Task: Create List Idea Pool in Board HR Policies to Workspace Creative Team. Create List Wishlist in Board Team Collaboration to Workspace Creative Team. Create List Urgent in Board Product Roadmap Planning and Management to Workspace Creative Team
Action: Mouse moved to (62, 297)
Screenshot: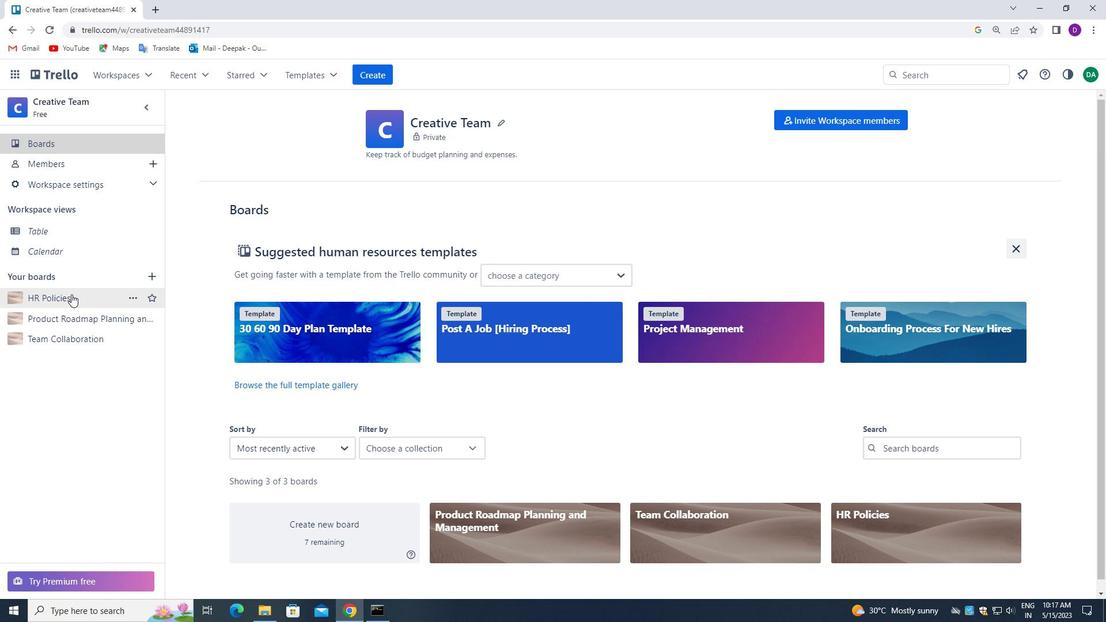 
Action: Mouse pressed left at (62, 297)
Screenshot: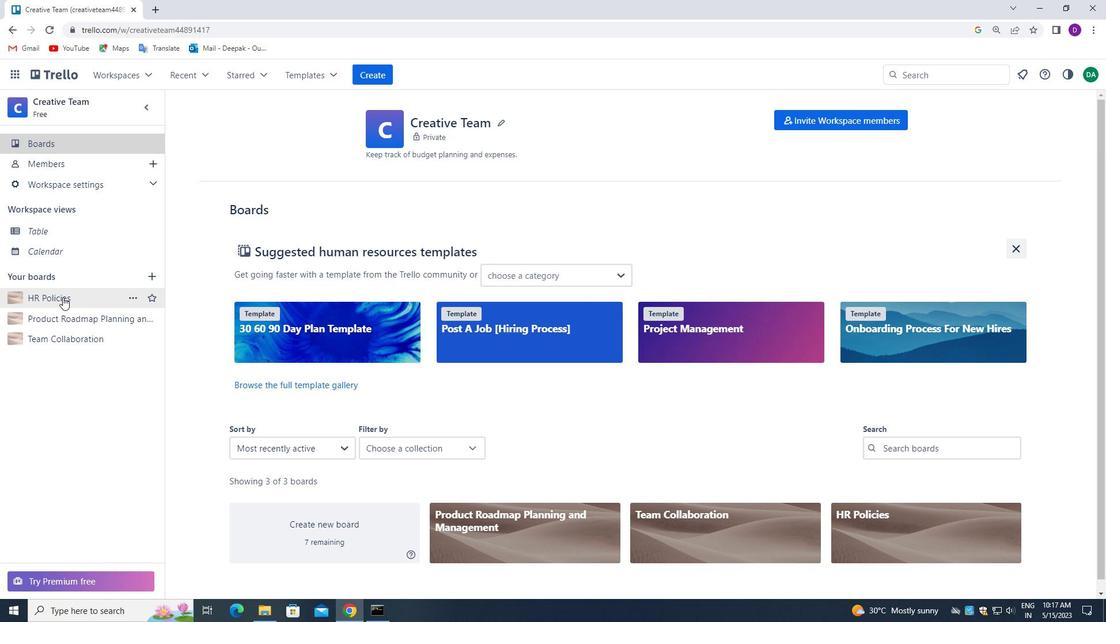 
Action: Mouse moved to (562, 145)
Screenshot: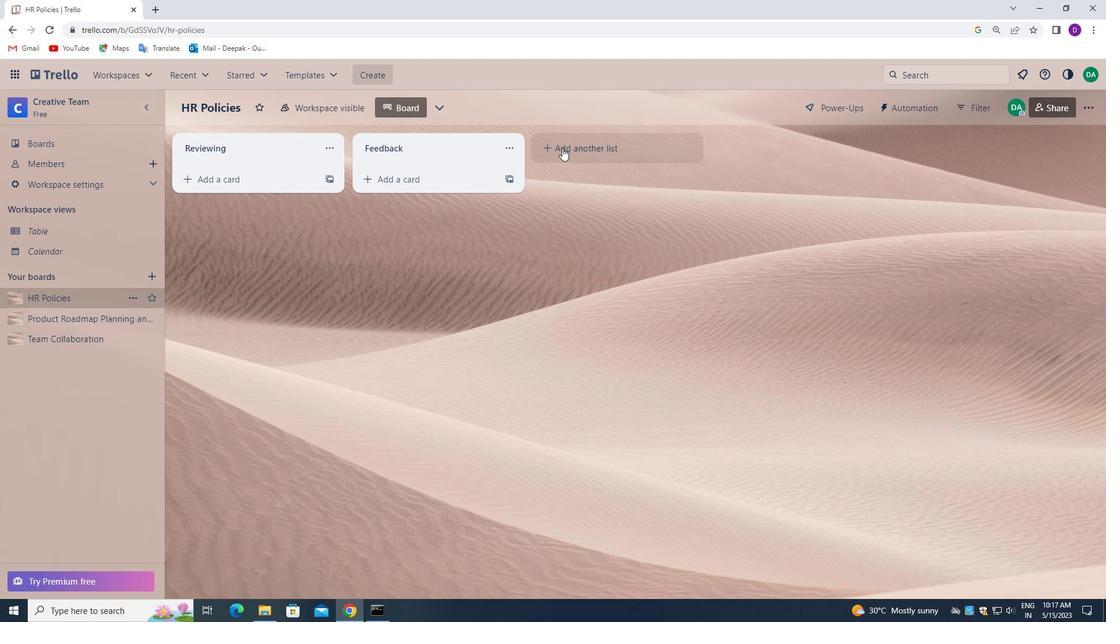 
Action: Mouse pressed left at (562, 145)
Screenshot: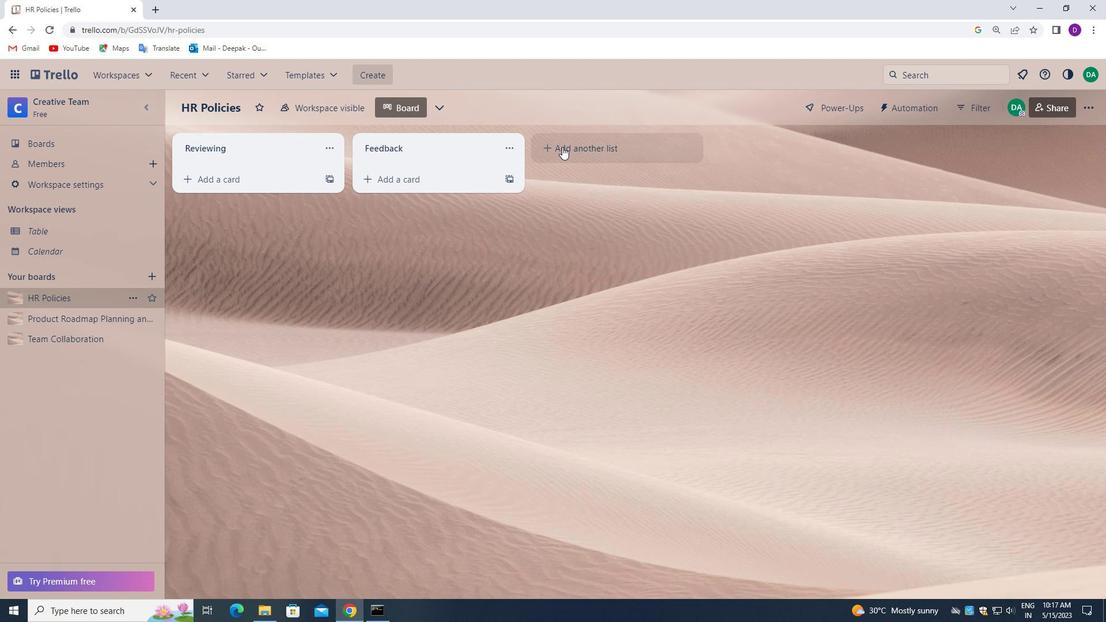 
Action: Mouse moved to (562, 149)
Screenshot: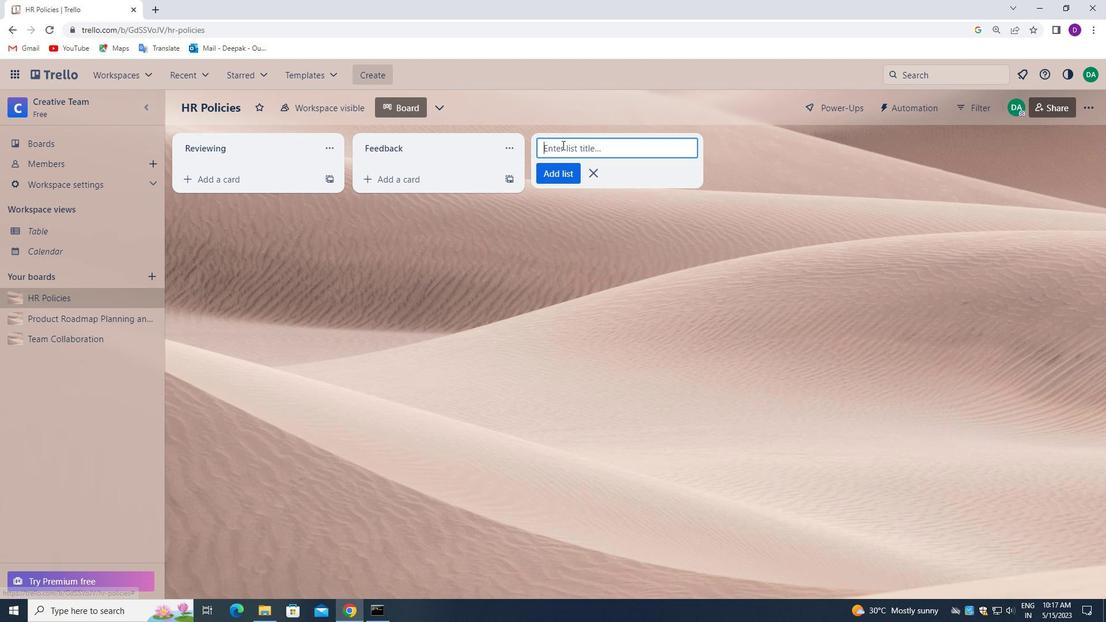 
Action: Mouse pressed left at (562, 149)
Screenshot: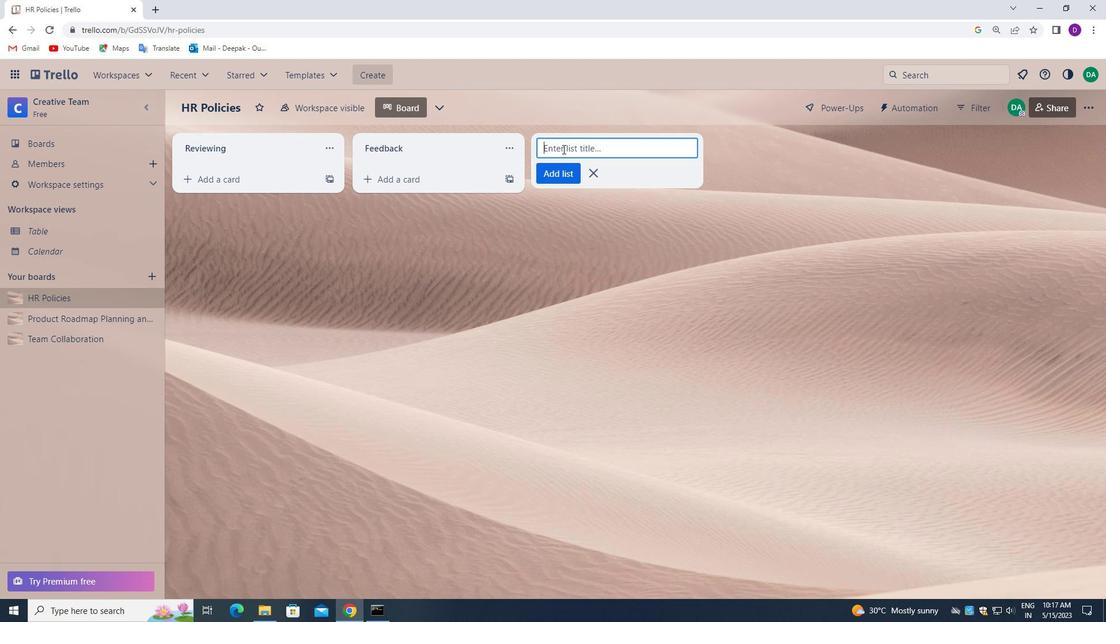 
Action: Mouse moved to (397, 293)
Screenshot: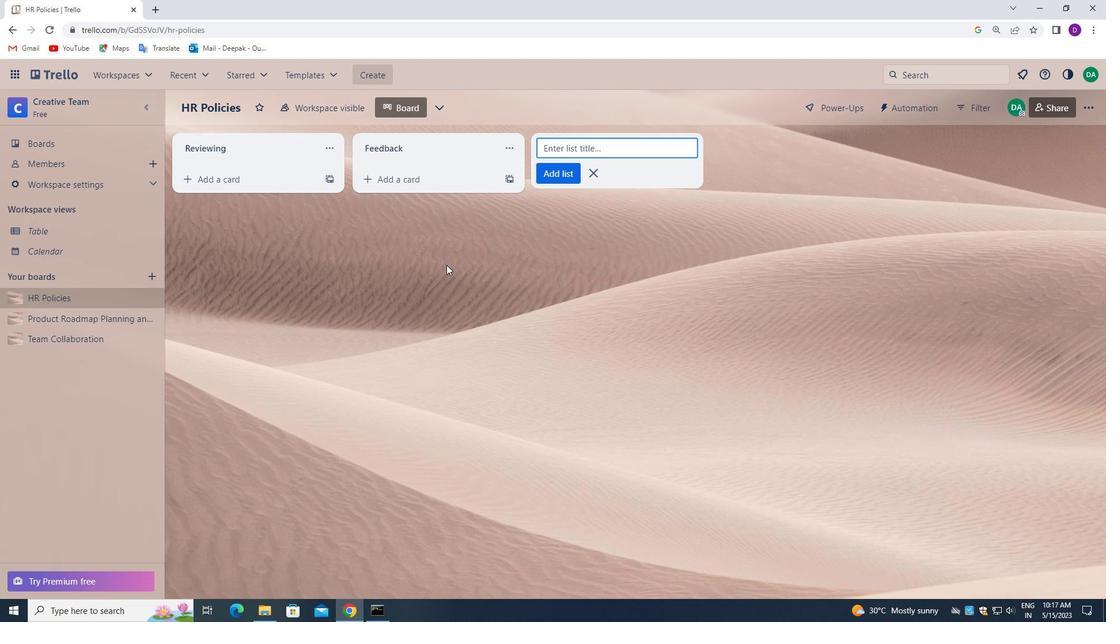 
Action: Key pressed <Key.shift>IDEA<Key.space><Key.shift>POOL
Screenshot: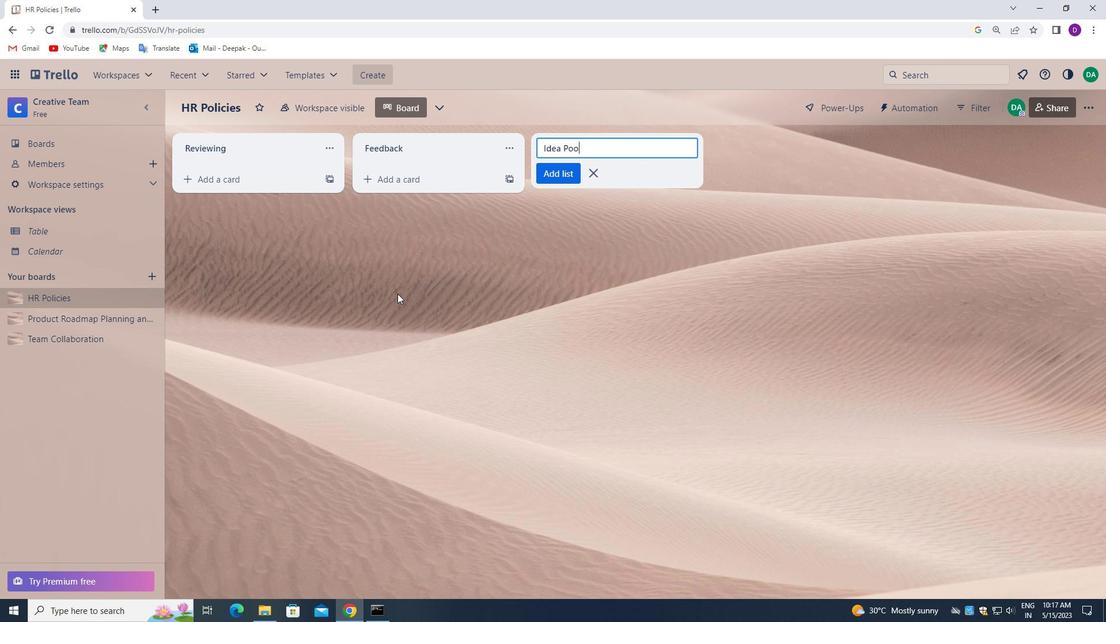 
Action: Mouse moved to (558, 171)
Screenshot: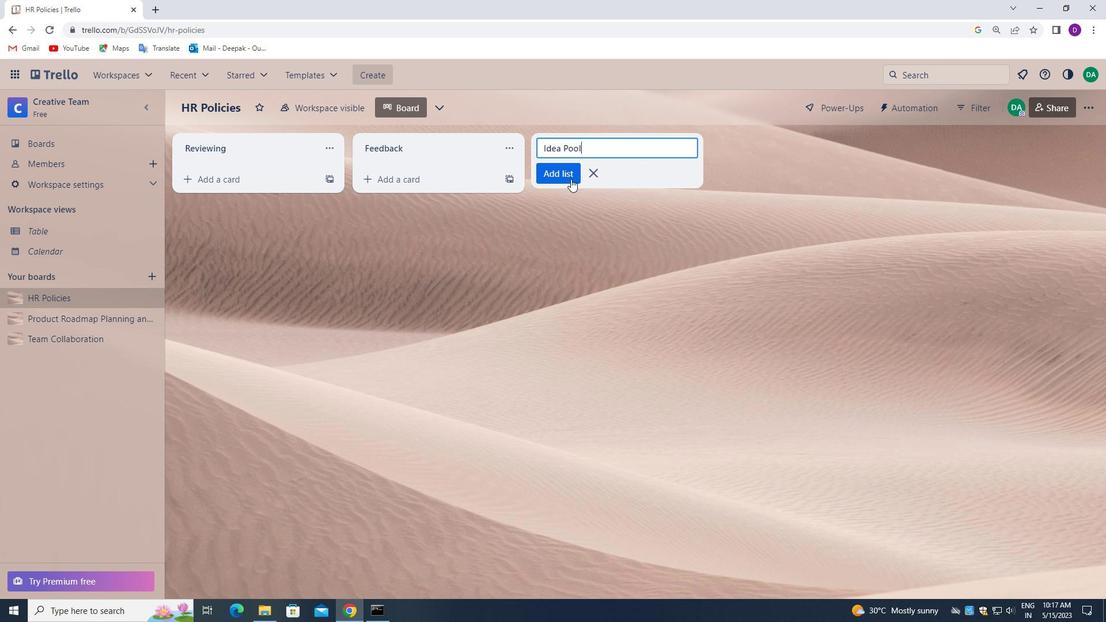
Action: Mouse pressed left at (558, 171)
Screenshot: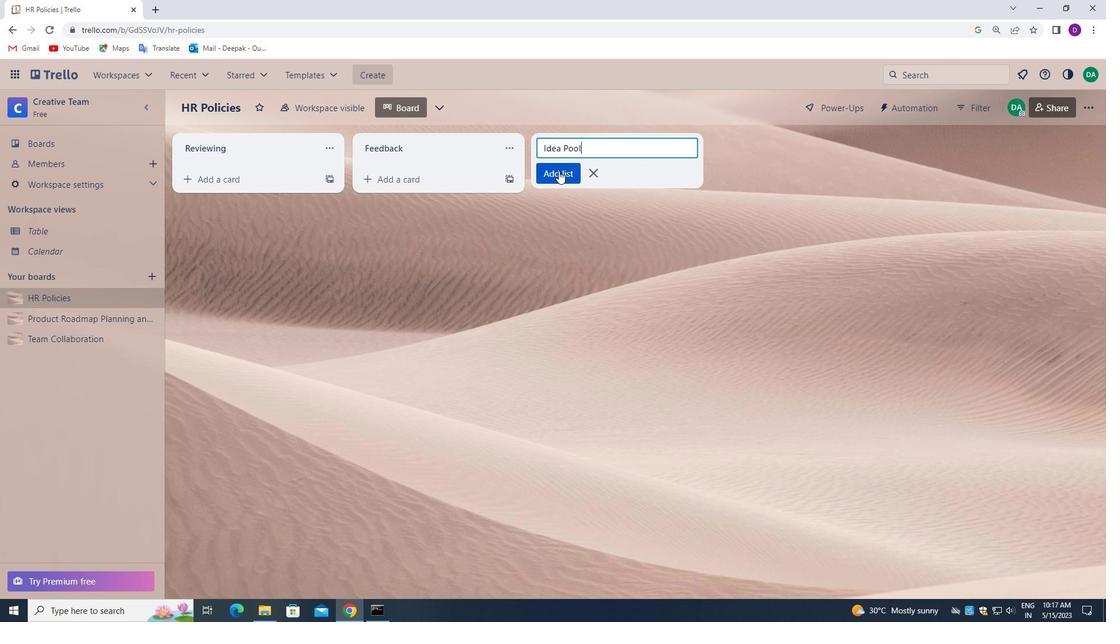 
Action: Mouse moved to (61, 340)
Screenshot: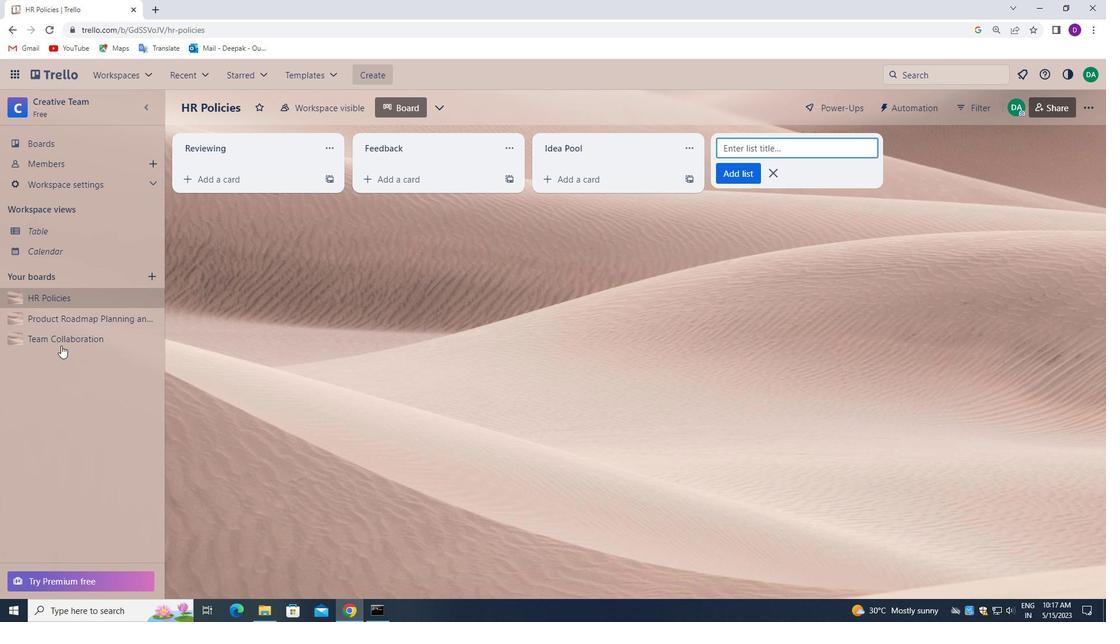 
Action: Mouse pressed left at (61, 340)
Screenshot: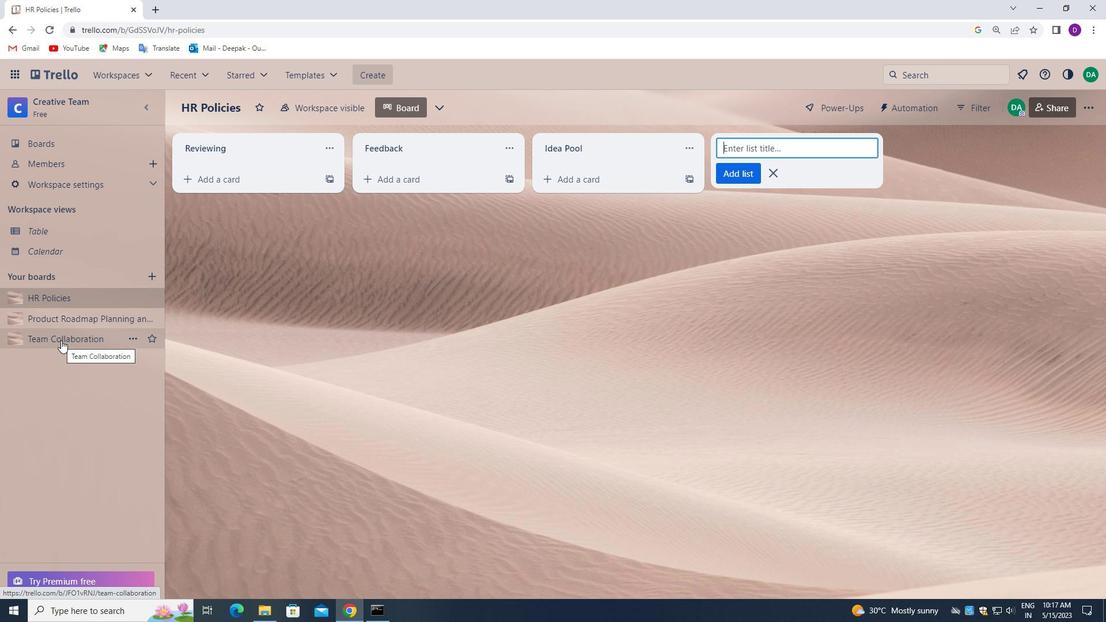 
Action: Mouse moved to (585, 142)
Screenshot: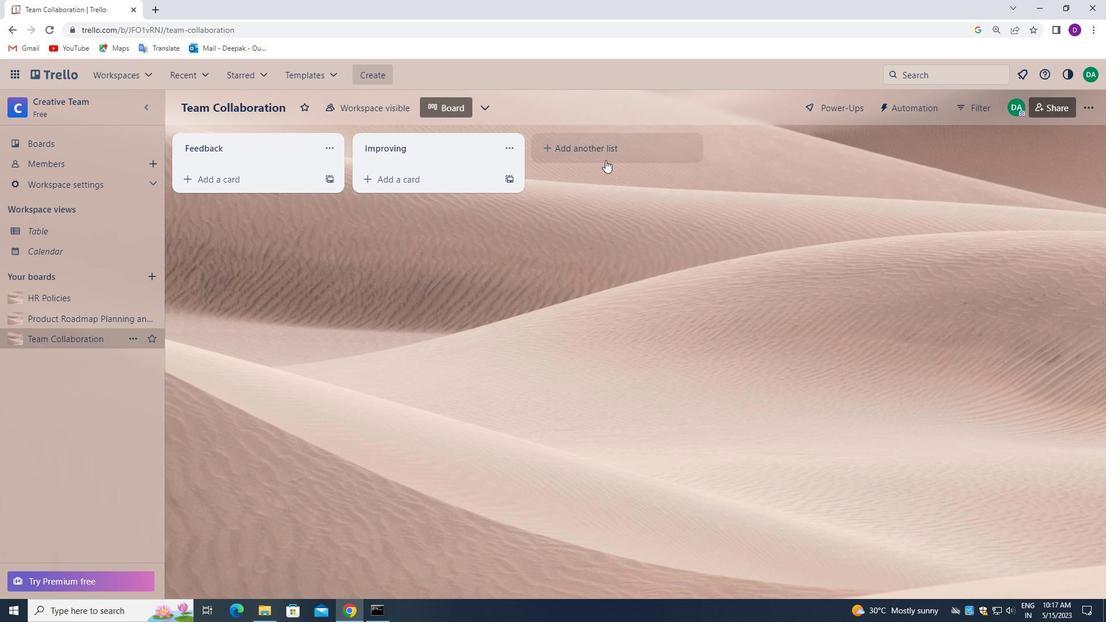 
Action: Mouse pressed left at (585, 142)
Screenshot: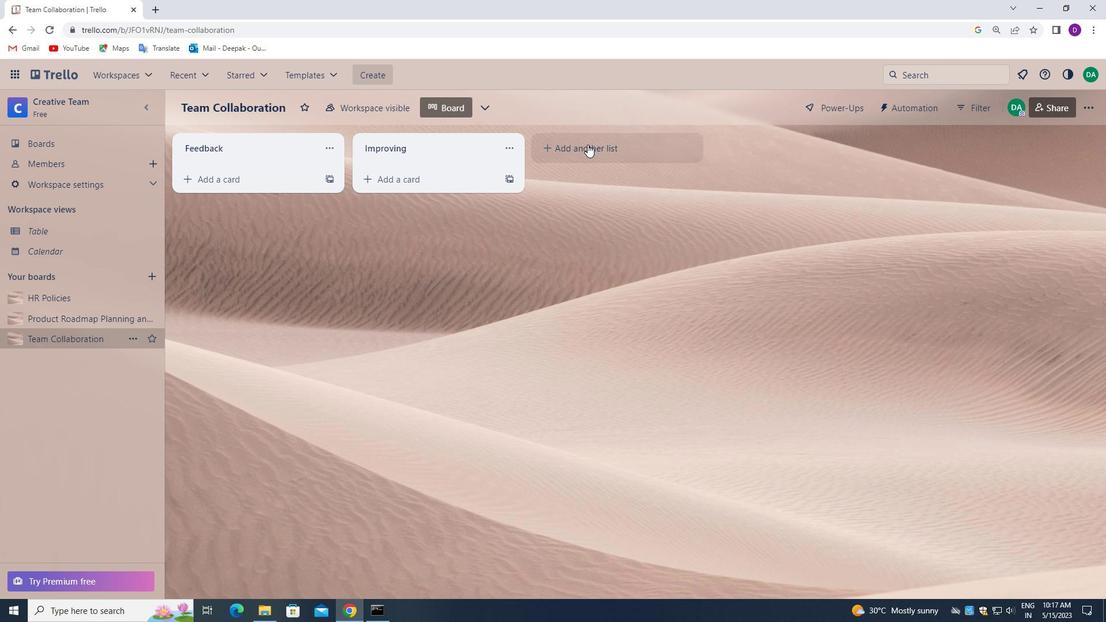 
Action: Mouse moved to (578, 151)
Screenshot: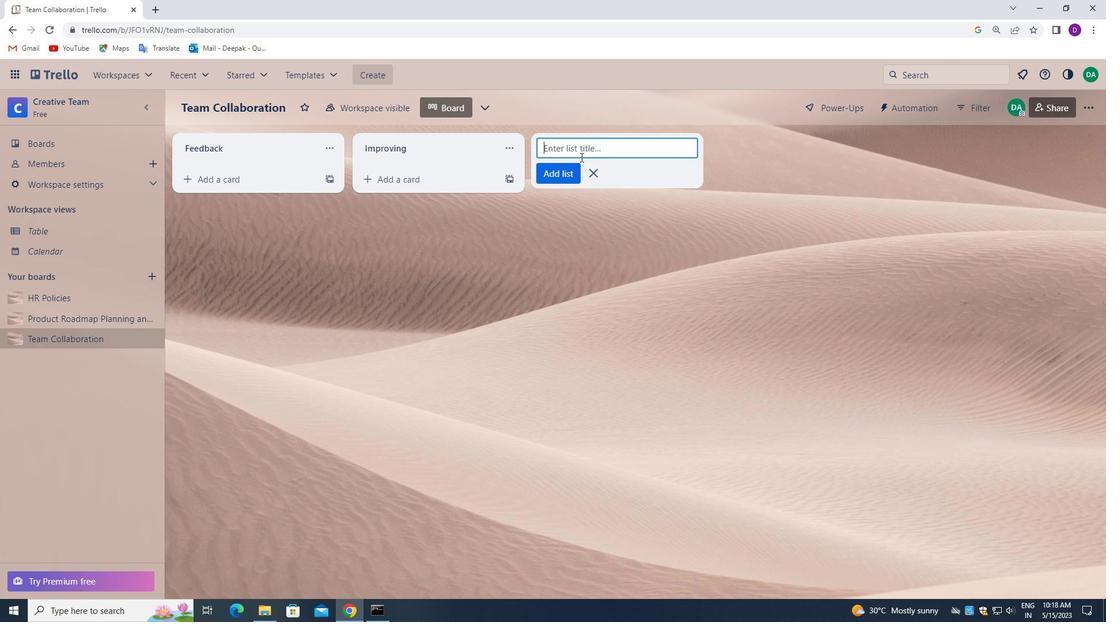 
Action: Mouse pressed left at (578, 151)
Screenshot: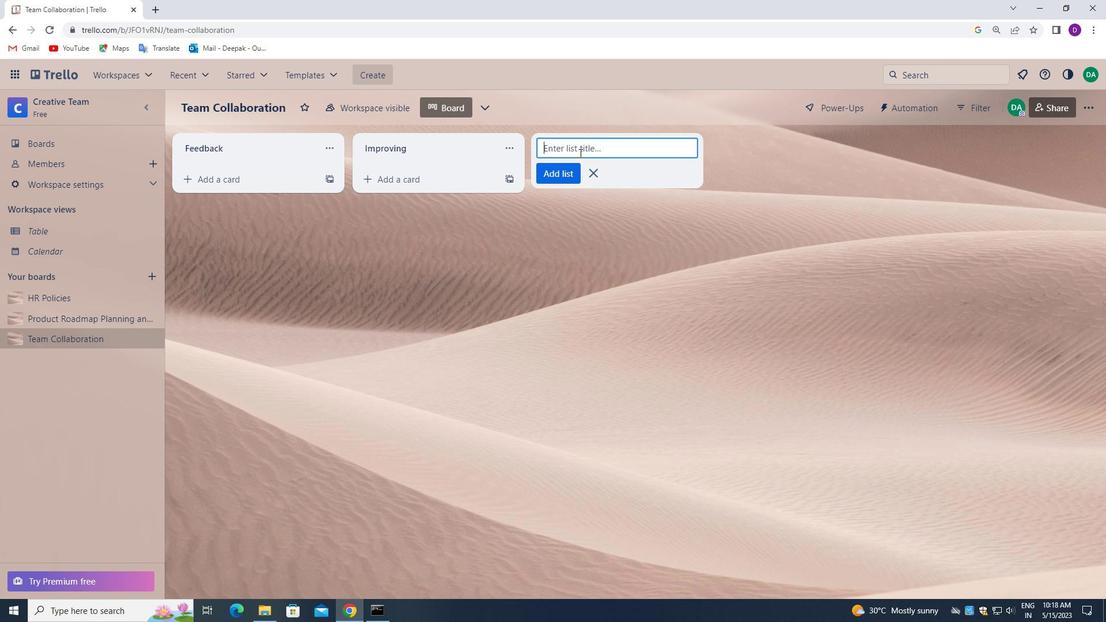 
Action: Mouse moved to (461, 296)
Screenshot: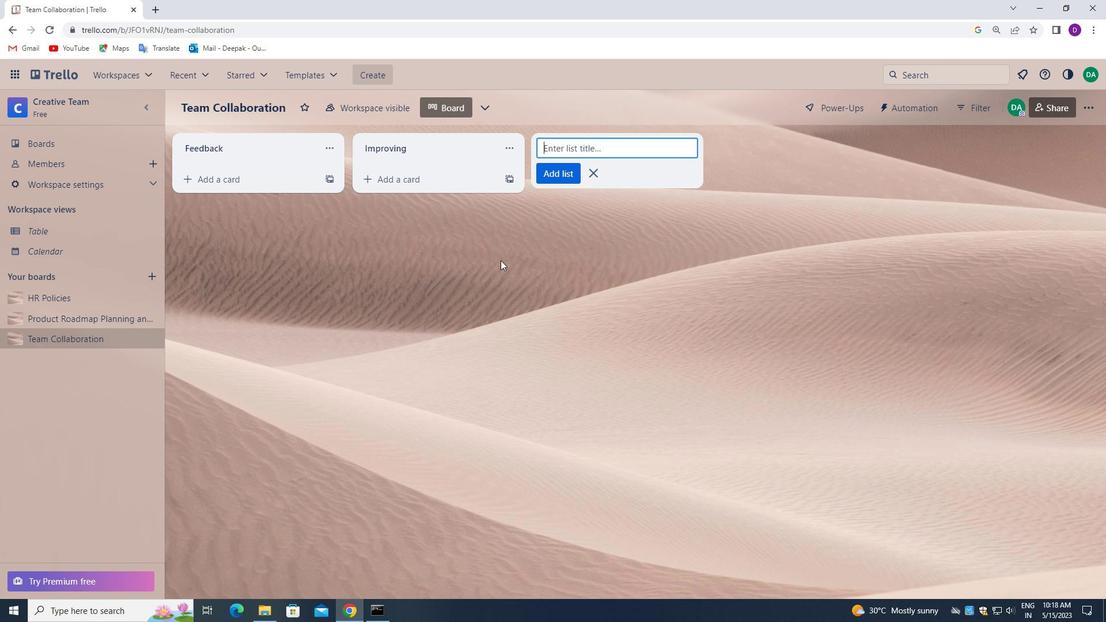 
Action: Key pressed <Key.shift_r>WISHLIST
Screenshot: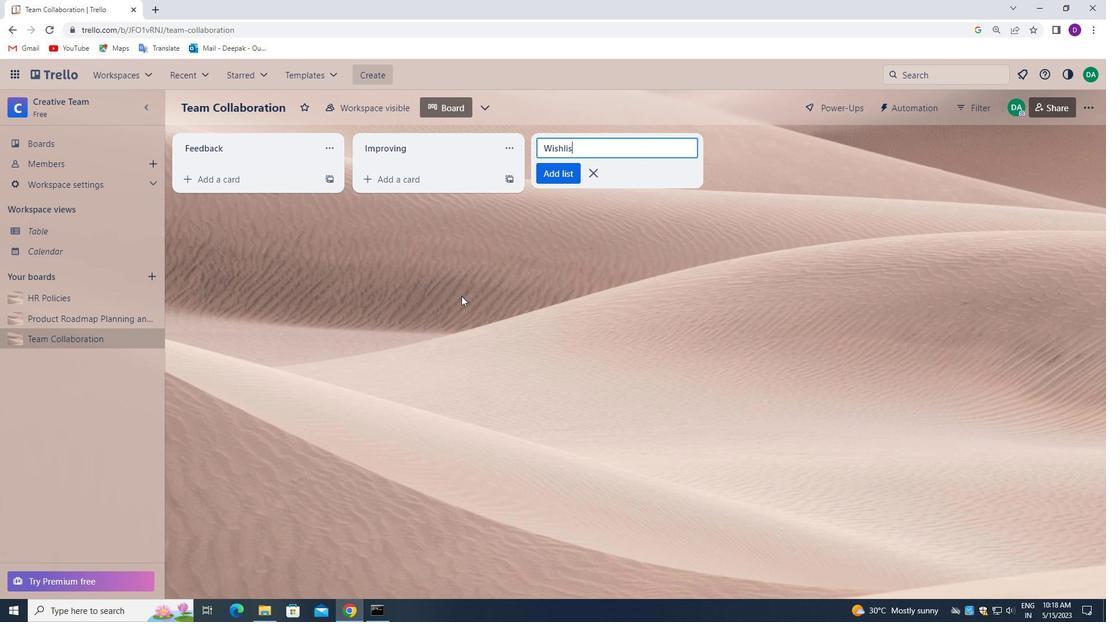
Action: Mouse moved to (561, 171)
Screenshot: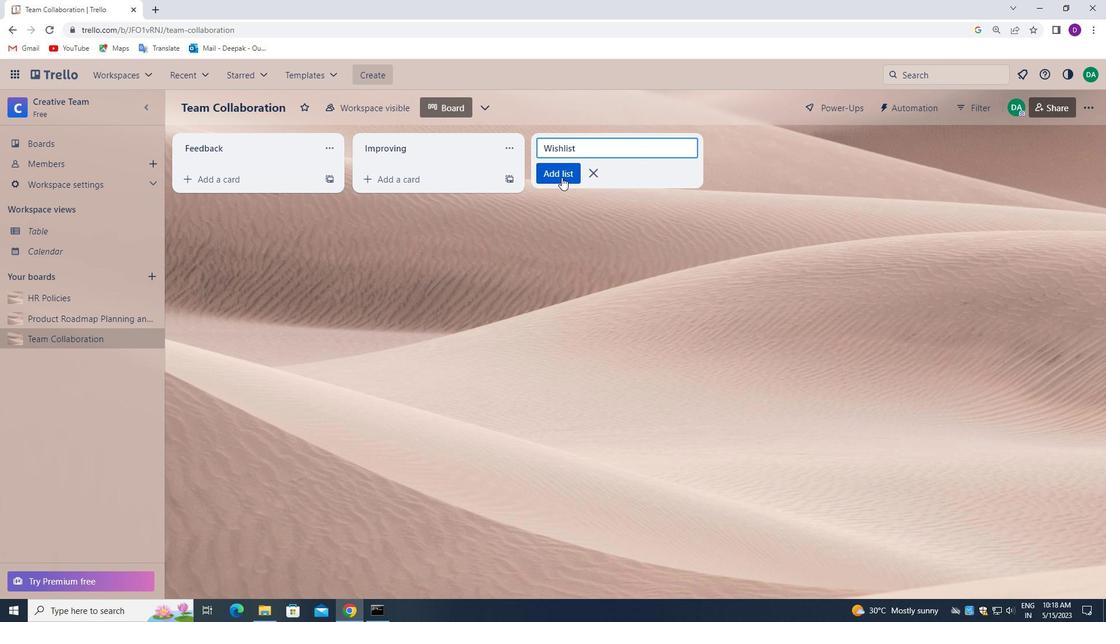 
Action: Mouse pressed left at (561, 171)
Screenshot: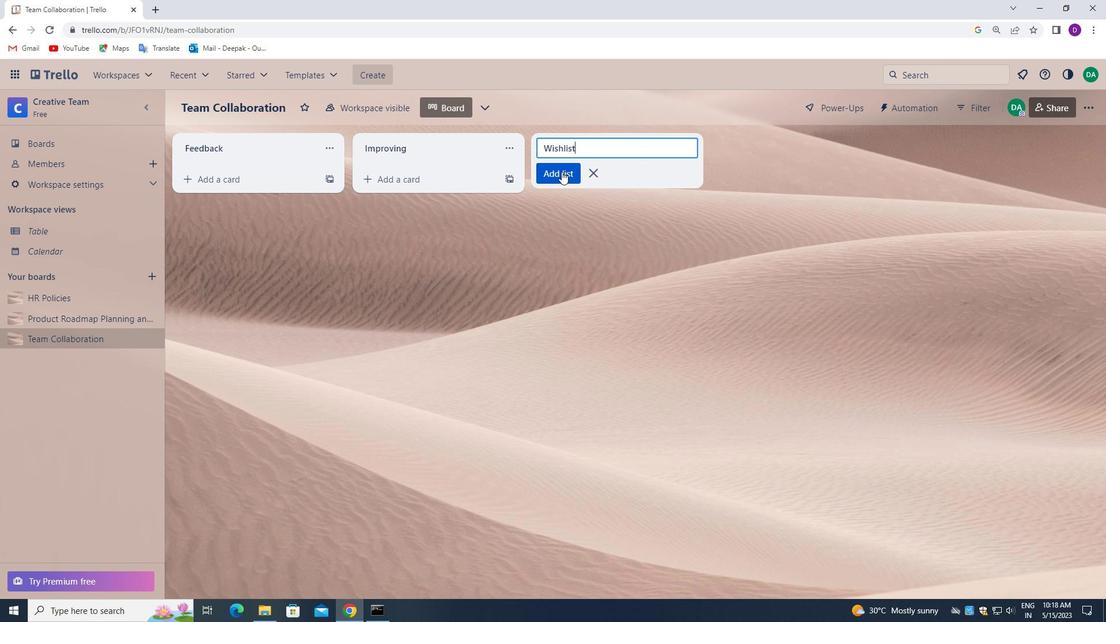 
Action: Mouse moved to (61, 322)
Screenshot: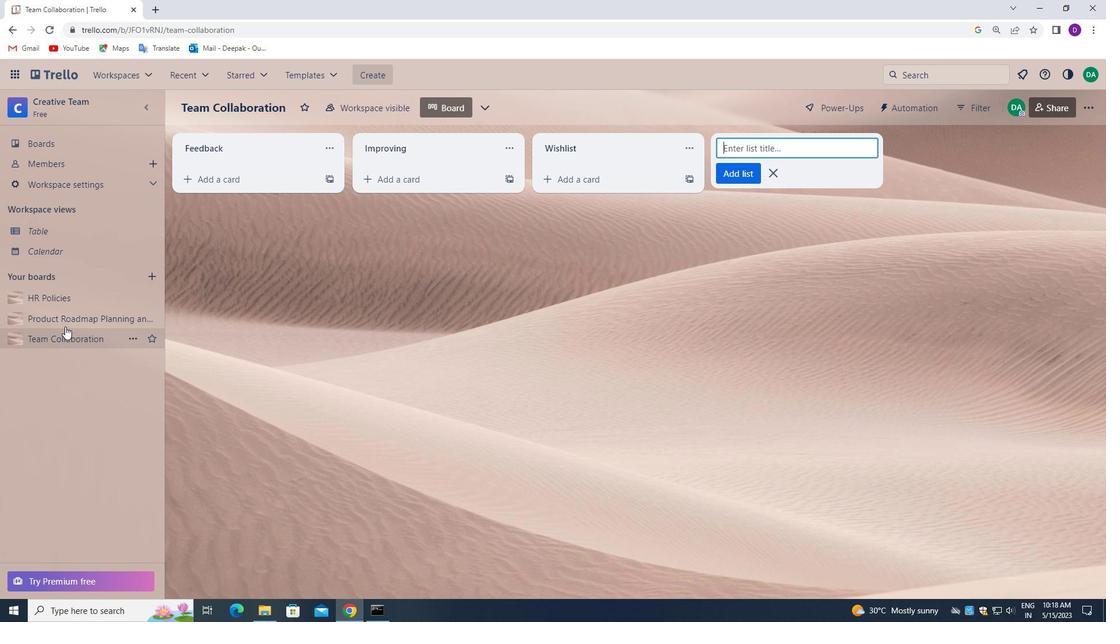 
Action: Mouse pressed left at (61, 322)
Screenshot: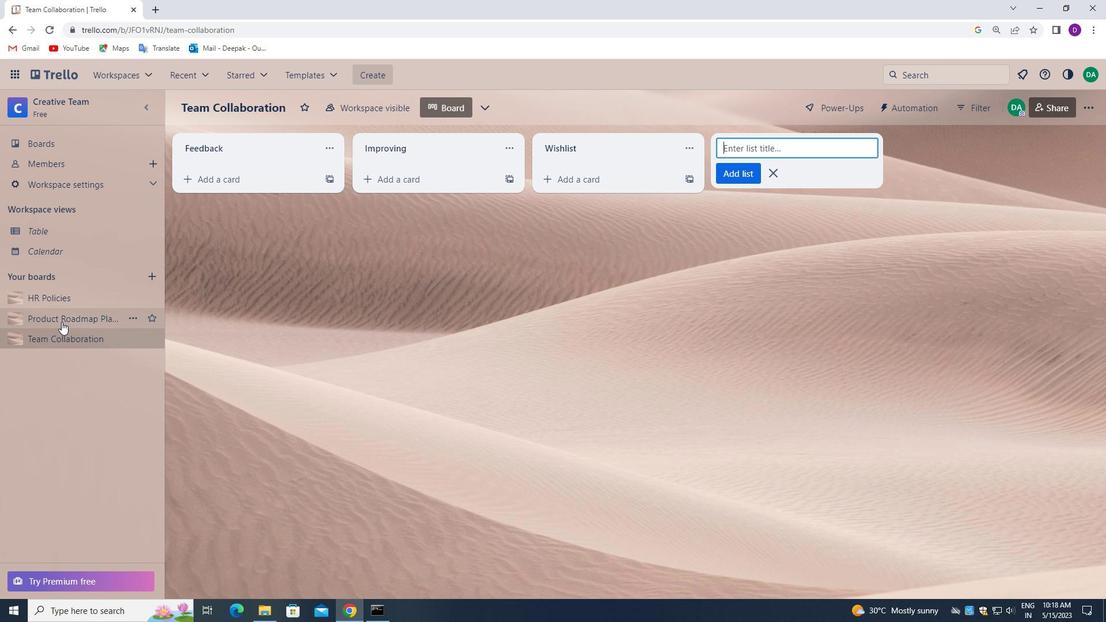 
Action: Mouse moved to (568, 144)
Screenshot: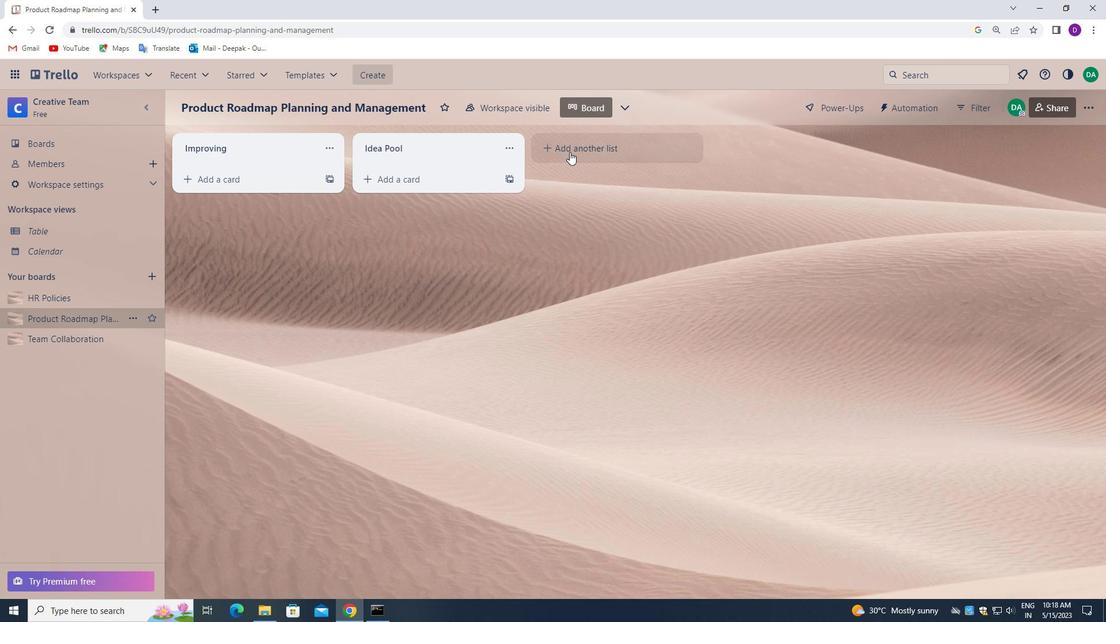 
Action: Mouse pressed left at (568, 144)
Screenshot: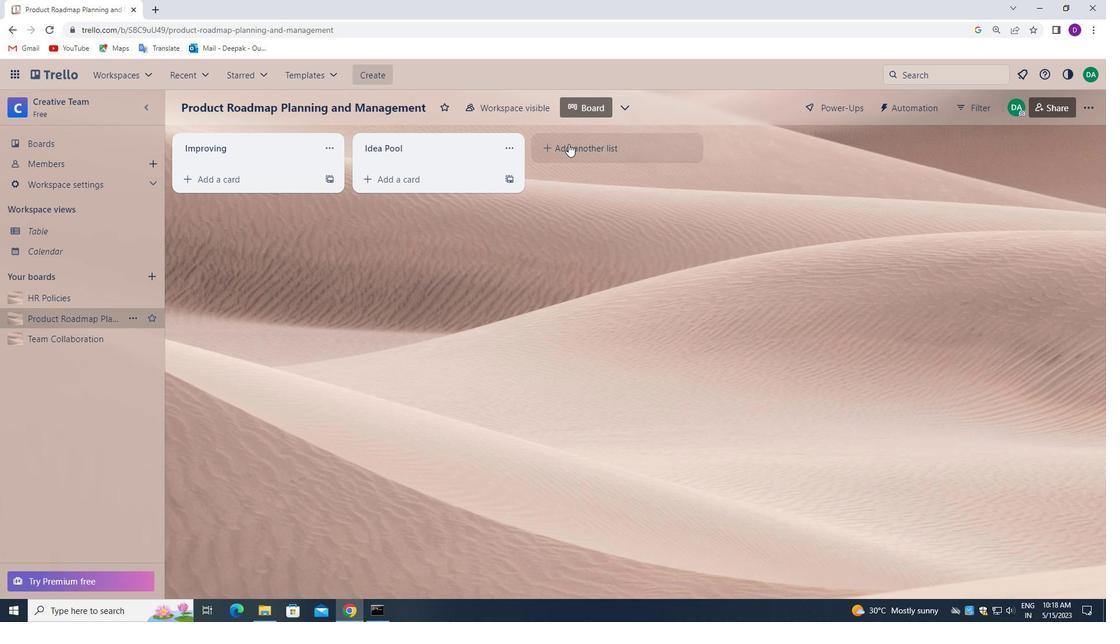 
Action: Mouse moved to (570, 148)
Screenshot: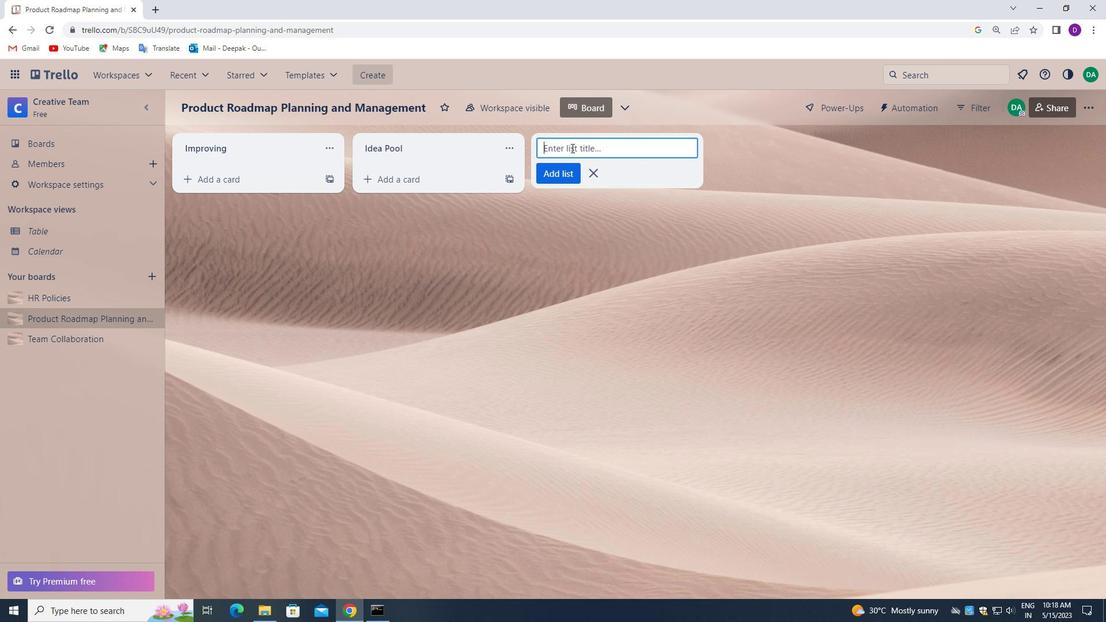 
Action: Mouse pressed left at (570, 148)
Screenshot: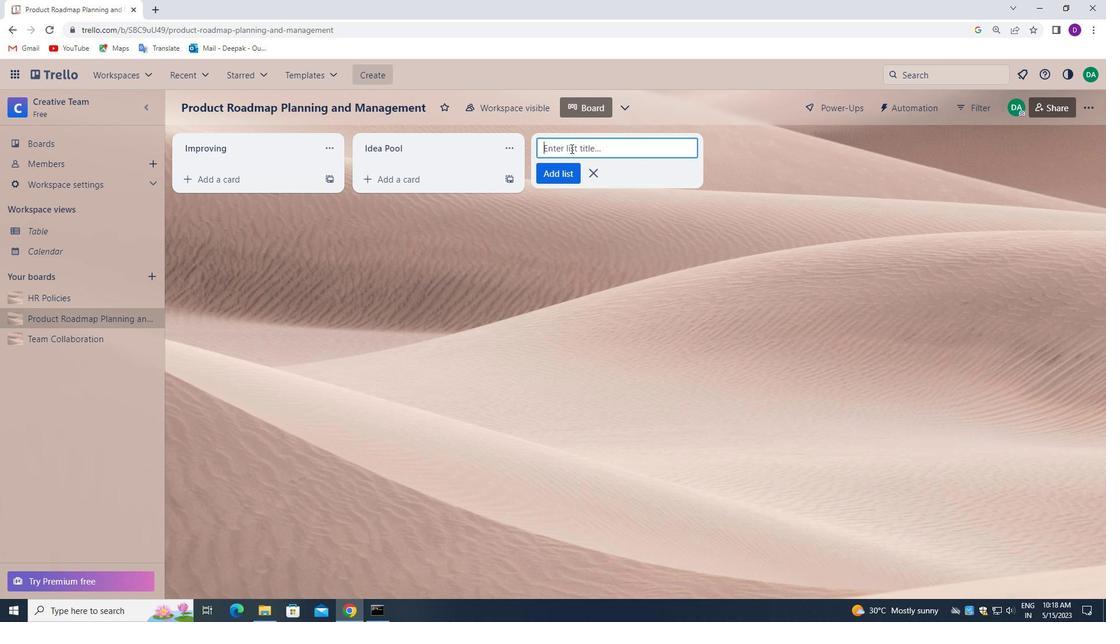 
Action: Mouse moved to (425, 297)
Screenshot: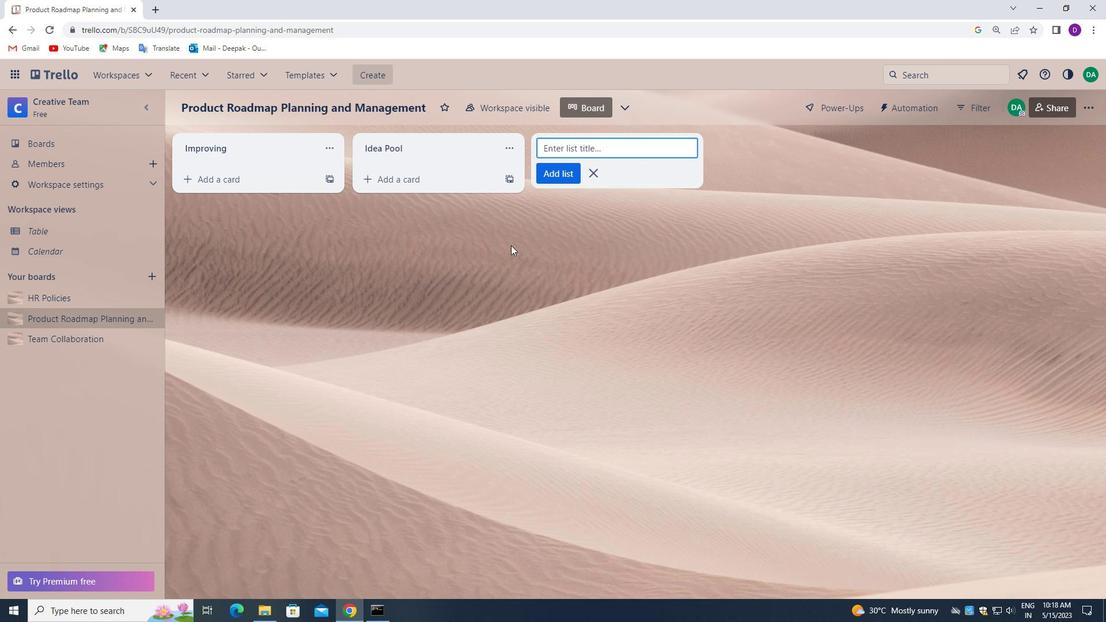 
Action: Key pressed <Key.shift>URGENT
Screenshot: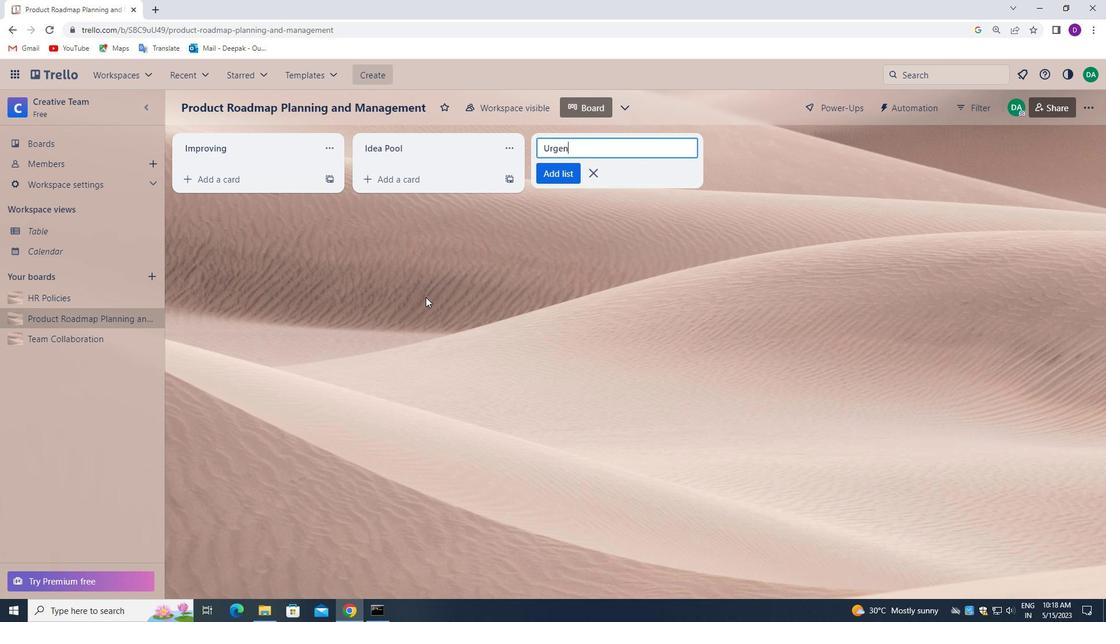 
Action: Mouse moved to (553, 170)
Screenshot: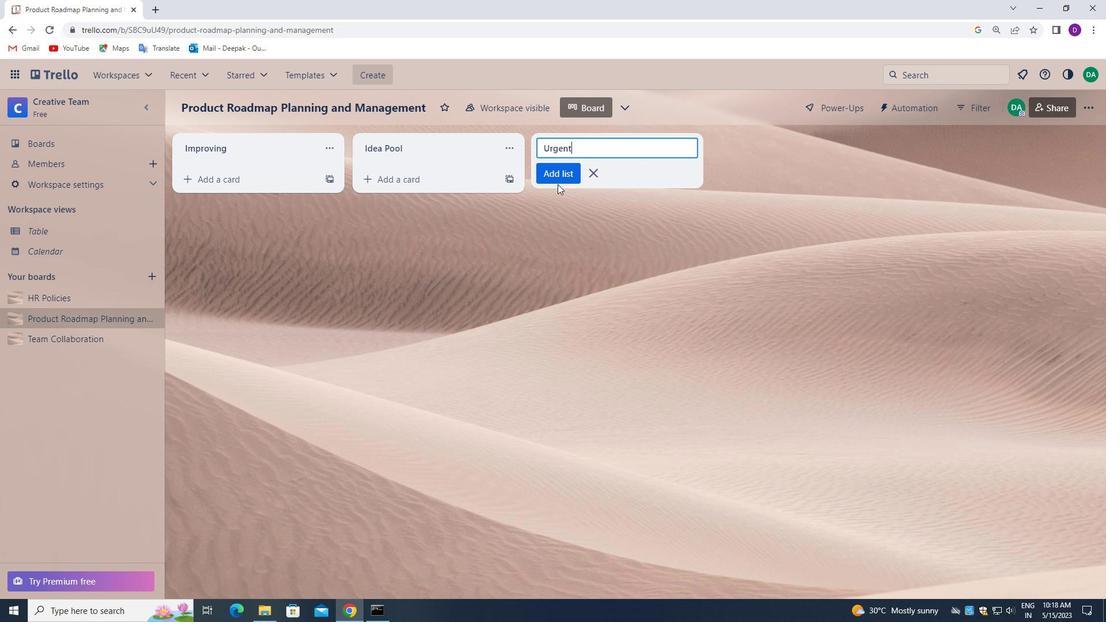 
Action: Mouse pressed left at (553, 170)
Screenshot: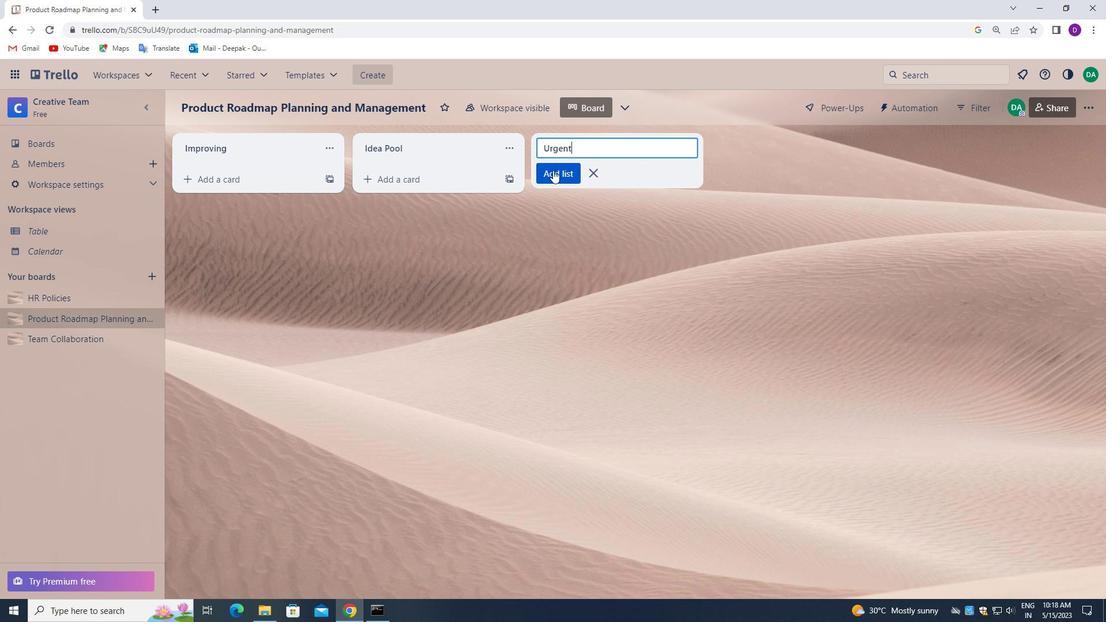 
Action: Mouse moved to (527, 269)
Screenshot: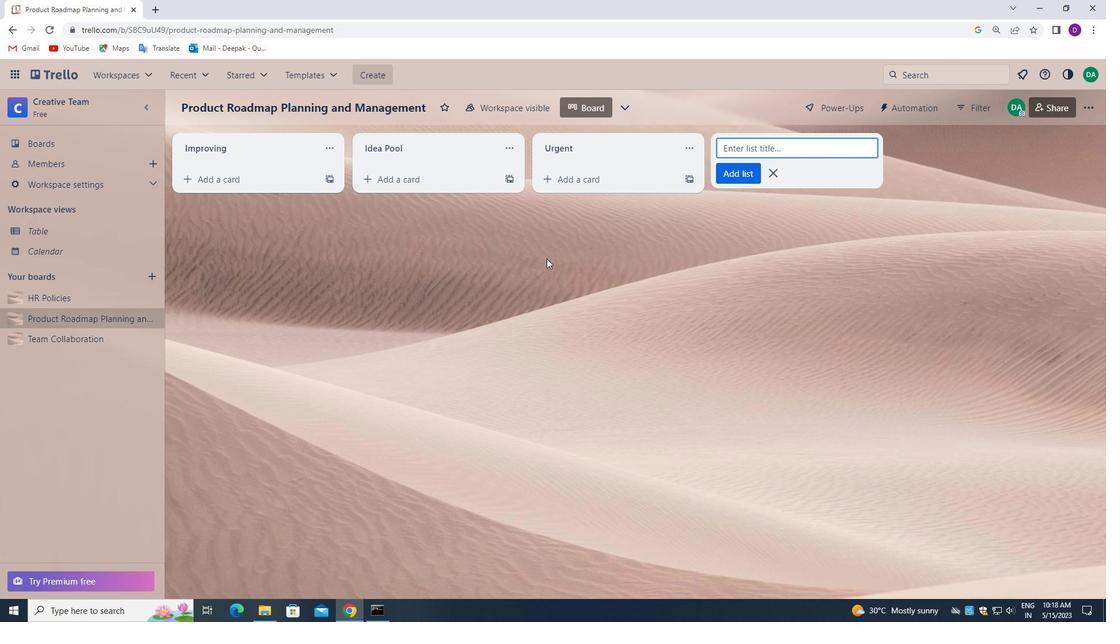 
Action: Mouse scrolled (527, 269) with delta (0, 0)
Screenshot: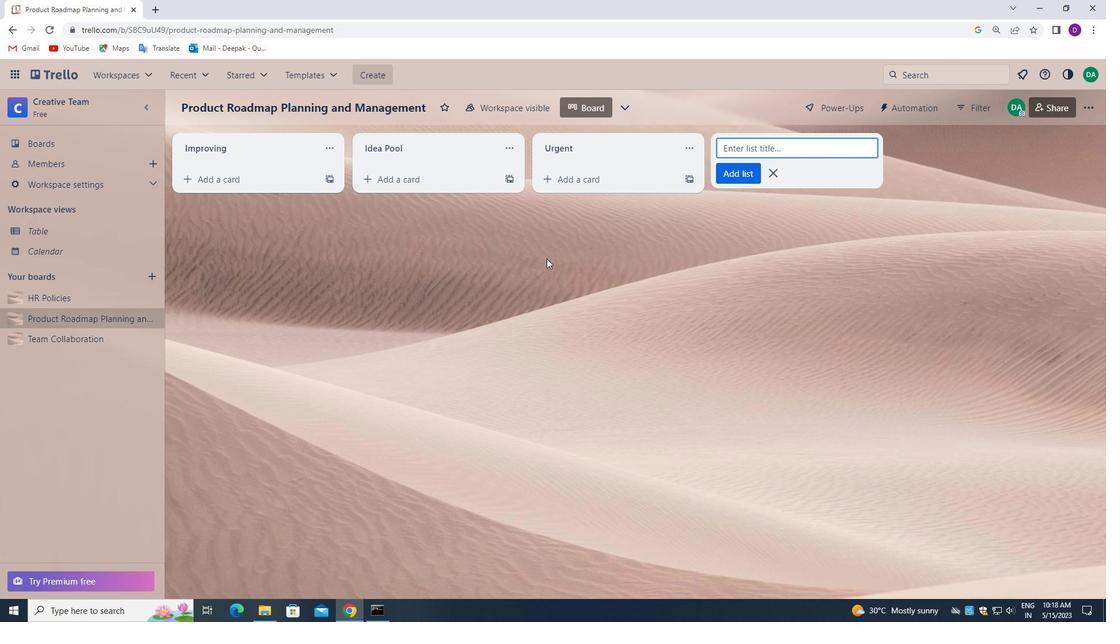 
Action: Mouse scrolled (527, 269) with delta (0, 0)
Screenshot: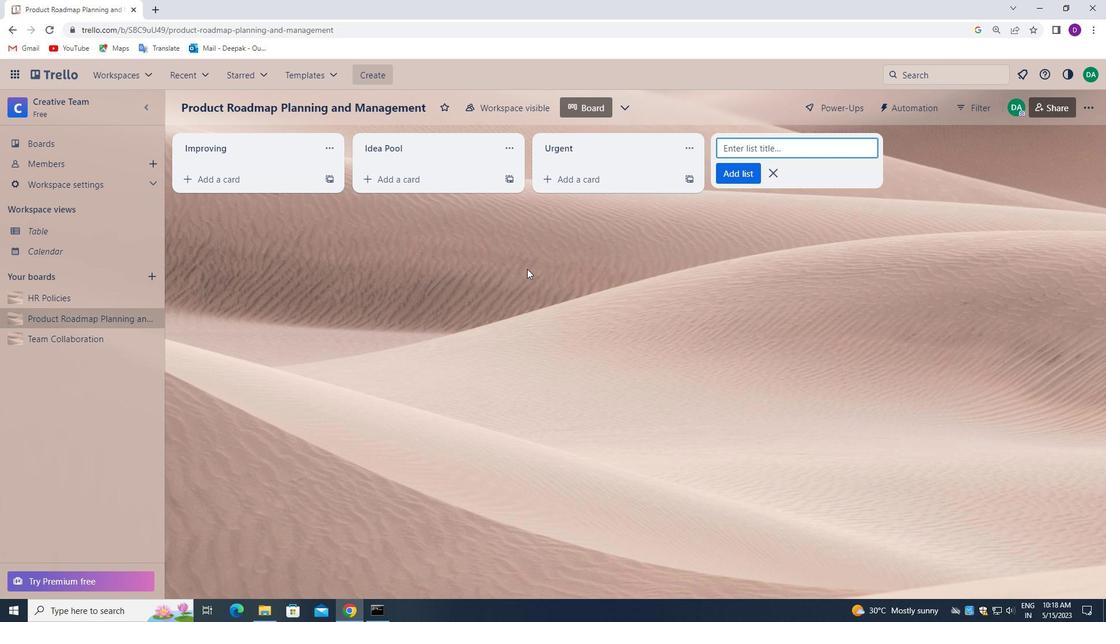 
Action: Mouse moved to (71, 150)
Screenshot: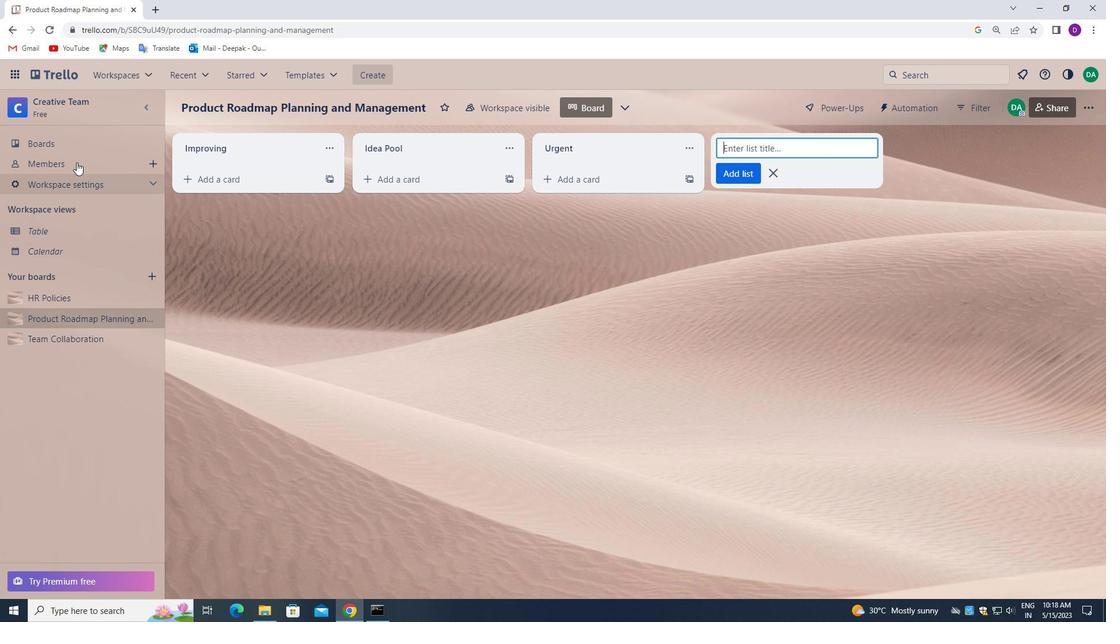 
Action: Mouse pressed left at (71, 150)
Screenshot: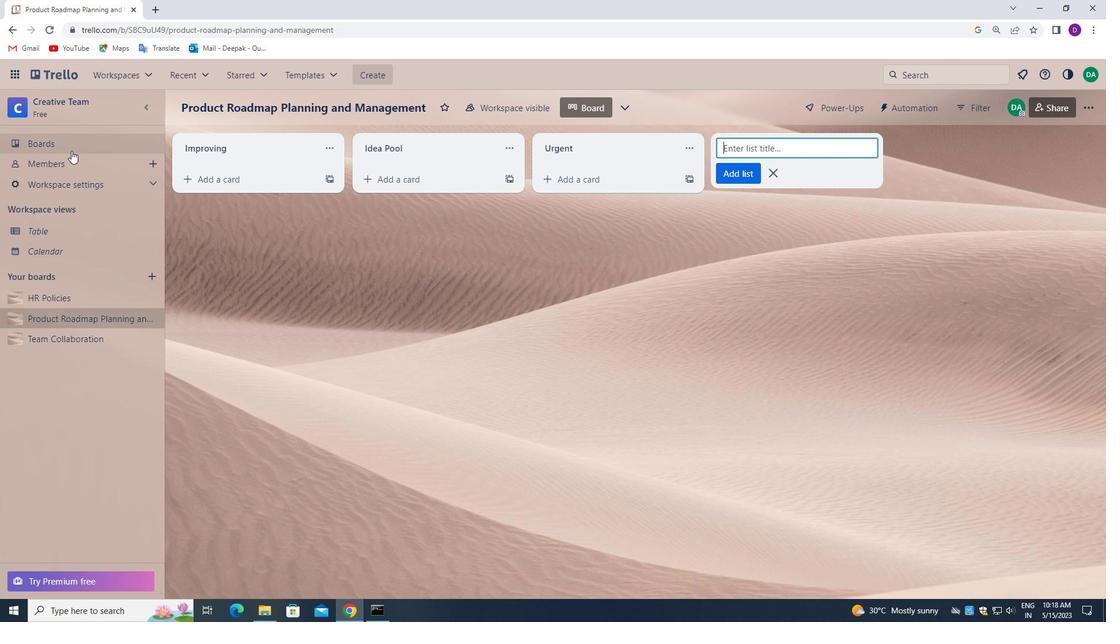 
Action: Mouse moved to (480, 201)
Screenshot: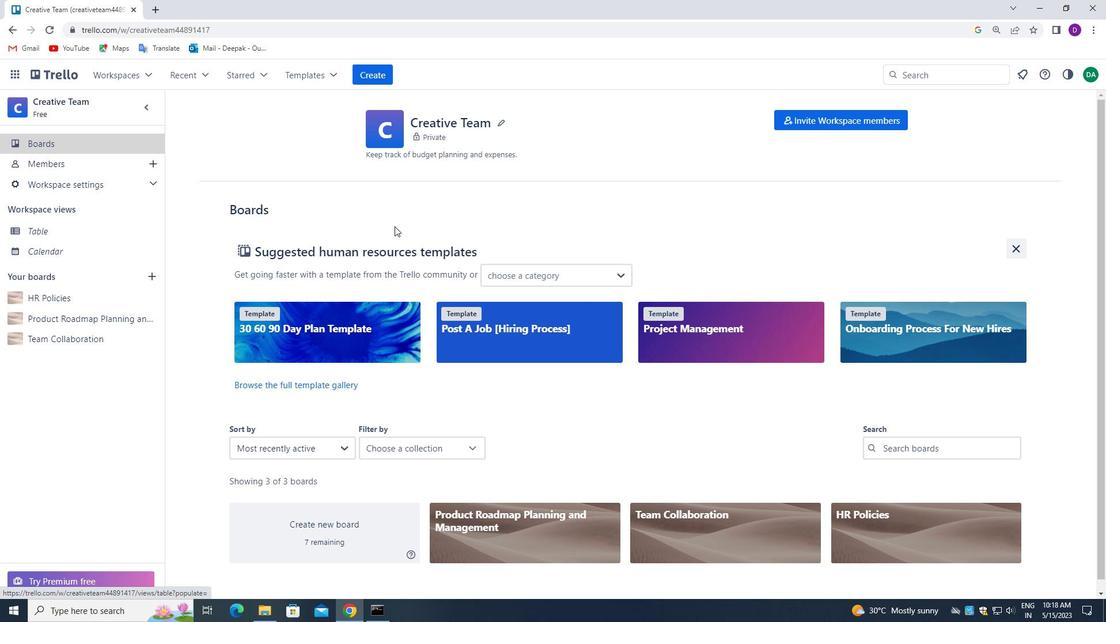 
